 Task: Set the "Feed images" for the RSS and Atom feed display.
Action: Mouse moved to (117, 15)
Screenshot: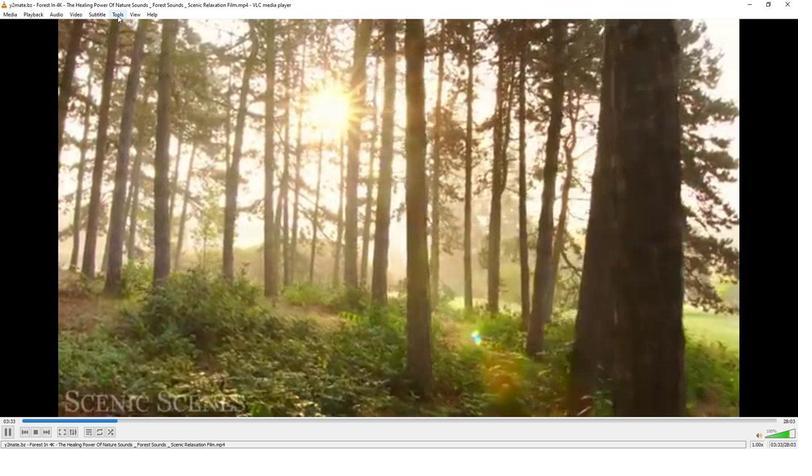 
Action: Mouse pressed left at (117, 15)
Screenshot: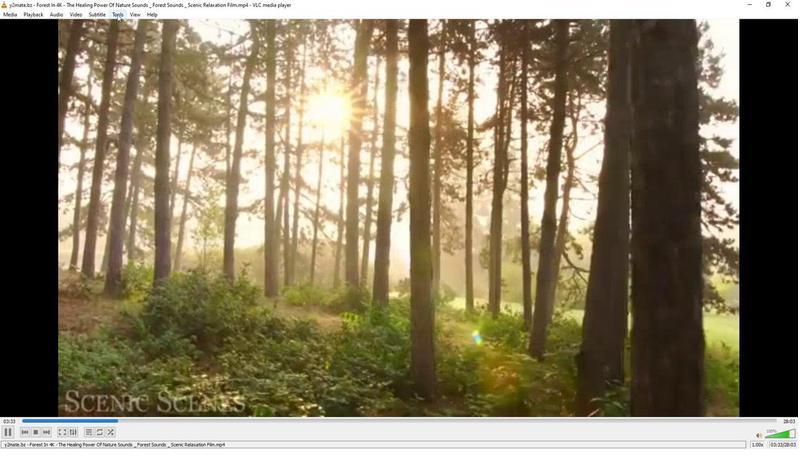 
Action: Mouse moved to (145, 116)
Screenshot: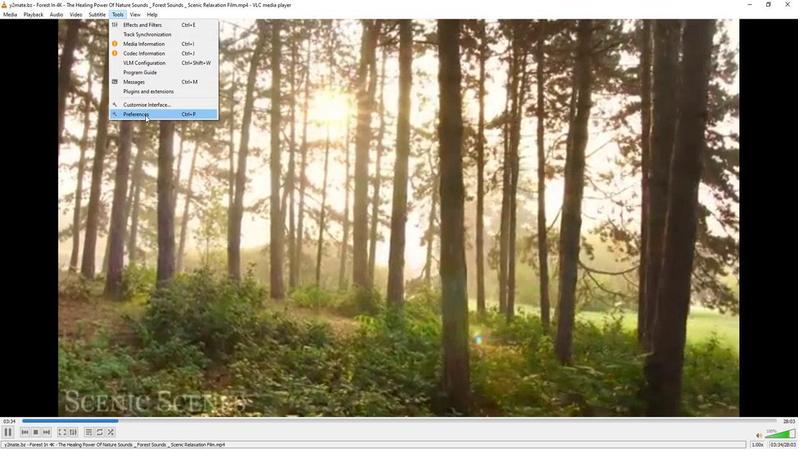 
Action: Mouse pressed left at (145, 116)
Screenshot: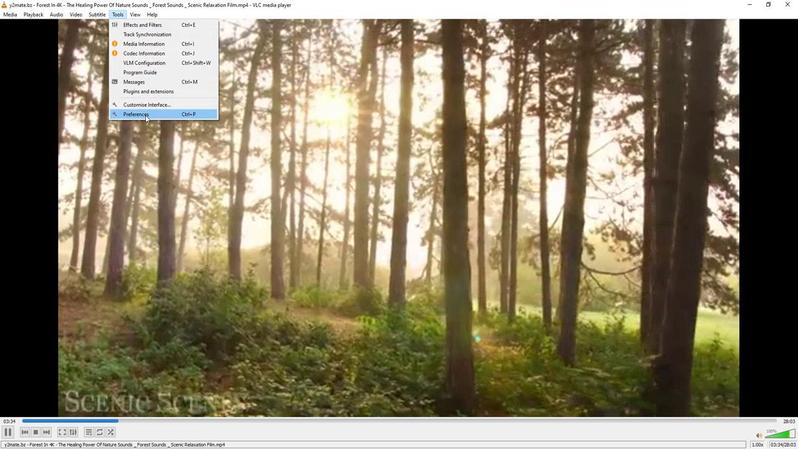 
Action: Mouse moved to (262, 365)
Screenshot: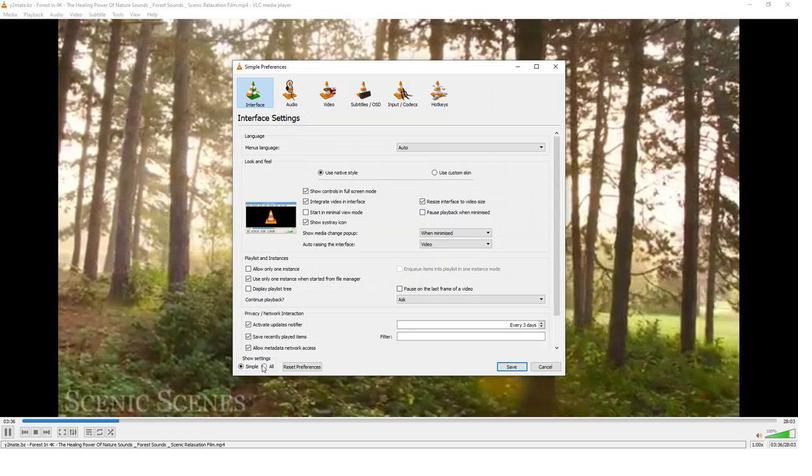 
Action: Mouse pressed left at (262, 365)
Screenshot: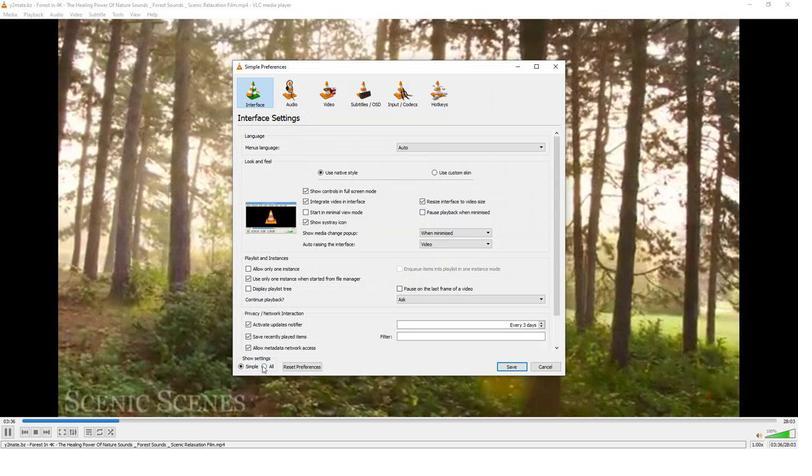 
Action: Mouse moved to (245, 273)
Screenshot: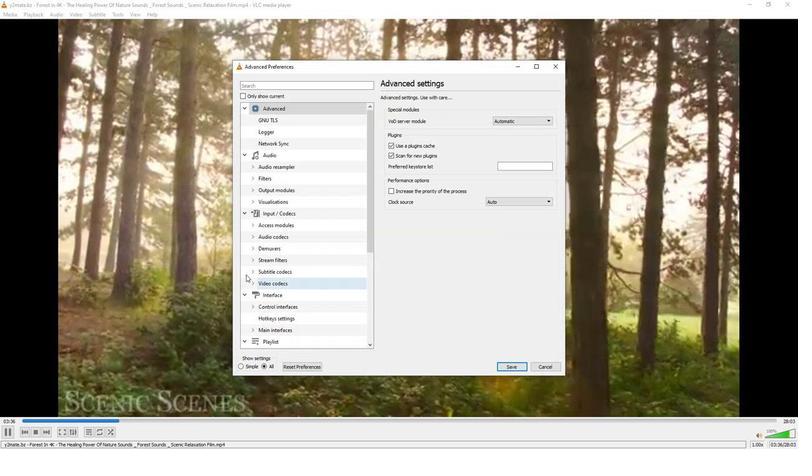 
Action: Mouse scrolled (245, 272) with delta (0, 0)
Screenshot: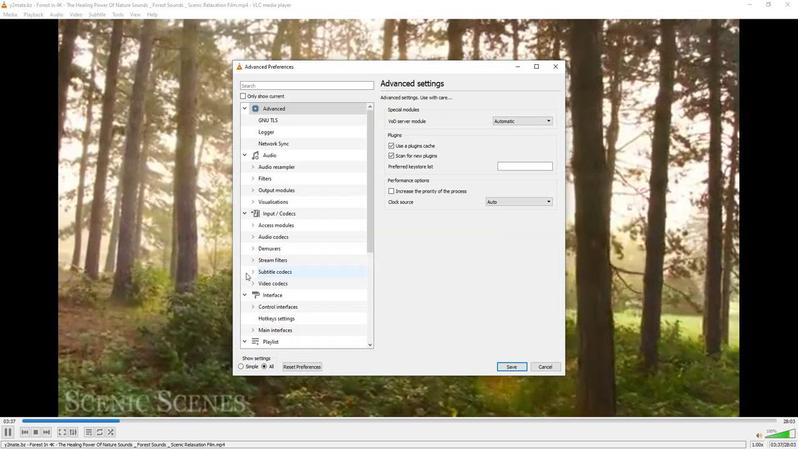 
Action: Mouse scrolled (245, 272) with delta (0, 0)
Screenshot: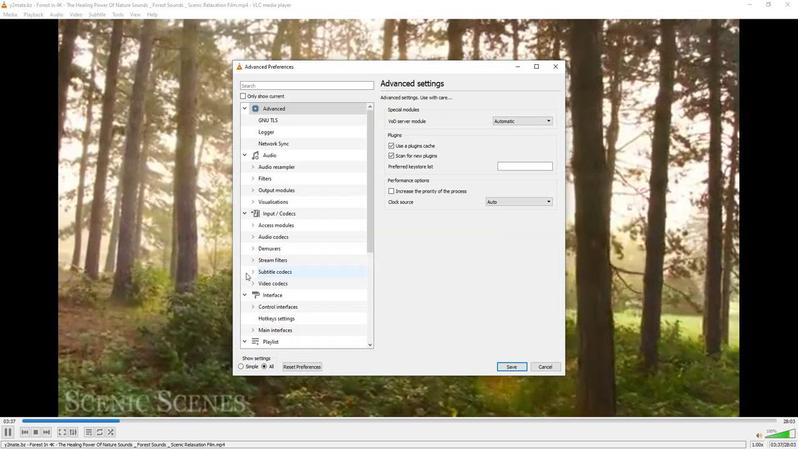 
Action: Mouse scrolled (245, 272) with delta (0, 0)
Screenshot: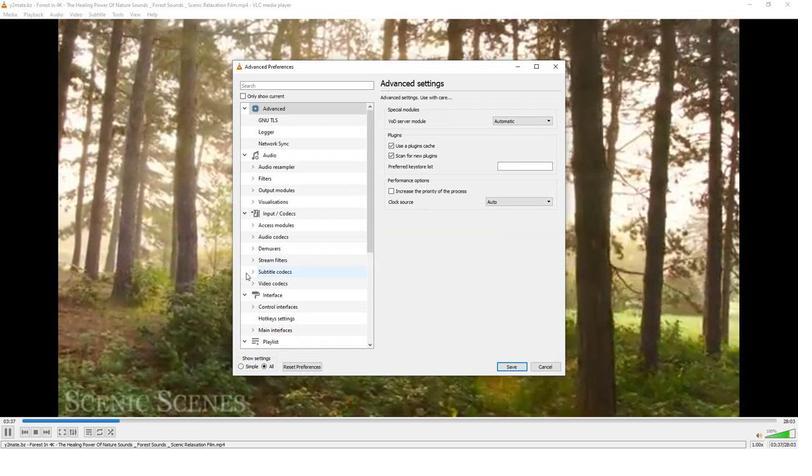 
Action: Mouse scrolled (245, 272) with delta (0, 0)
Screenshot: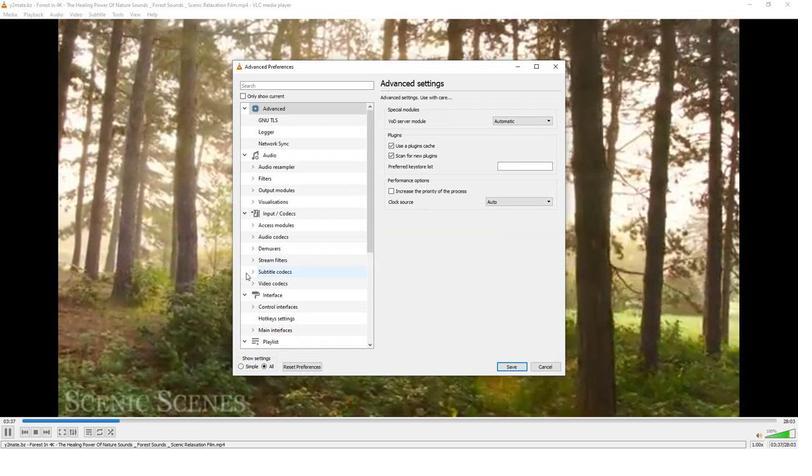 
Action: Mouse scrolled (245, 272) with delta (0, 0)
Screenshot: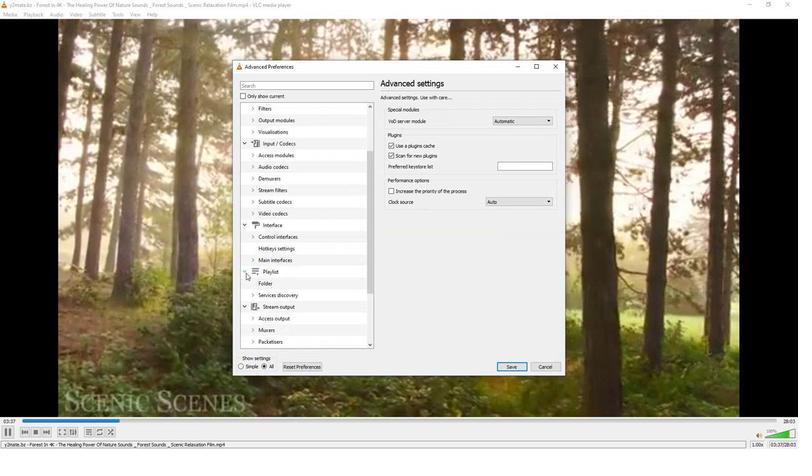 
Action: Mouse moved to (245, 272)
Screenshot: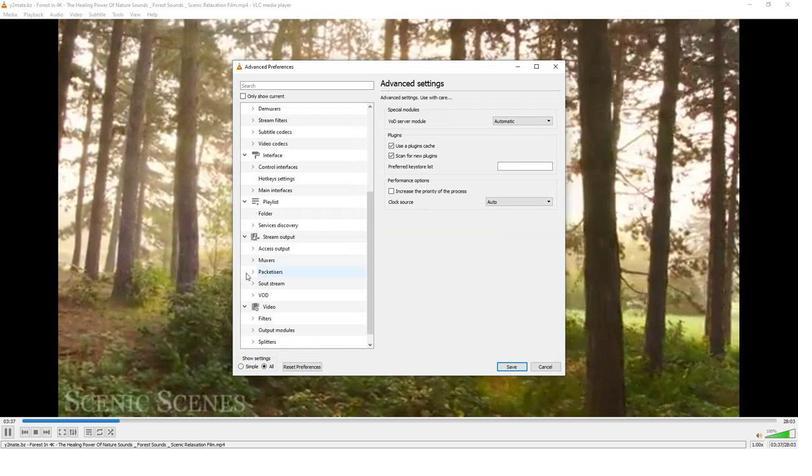 
Action: Mouse scrolled (245, 271) with delta (0, 0)
Screenshot: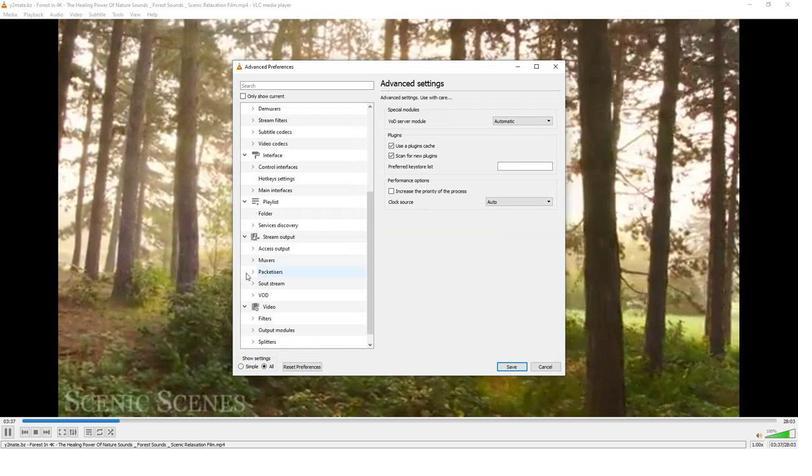 
Action: Mouse moved to (245, 269)
Screenshot: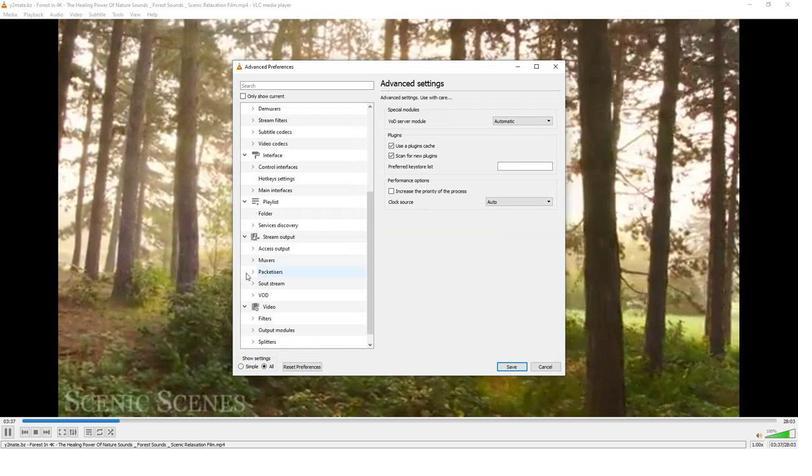 
Action: Mouse scrolled (245, 268) with delta (0, 0)
Screenshot: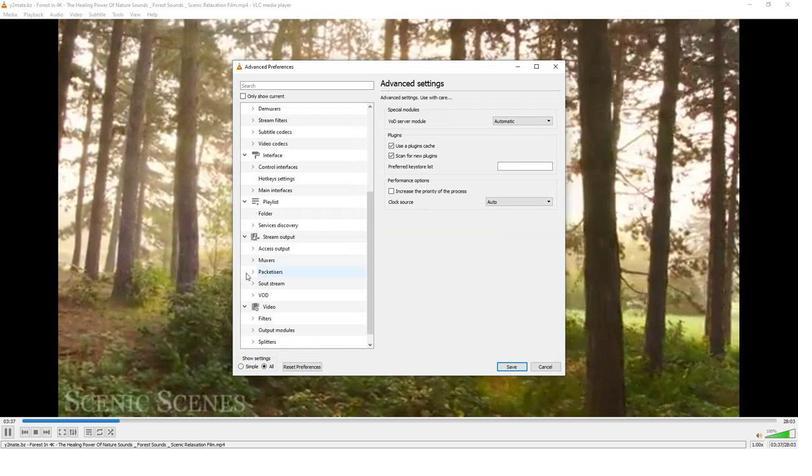 
Action: Mouse moved to (251, 341)
Screenshot: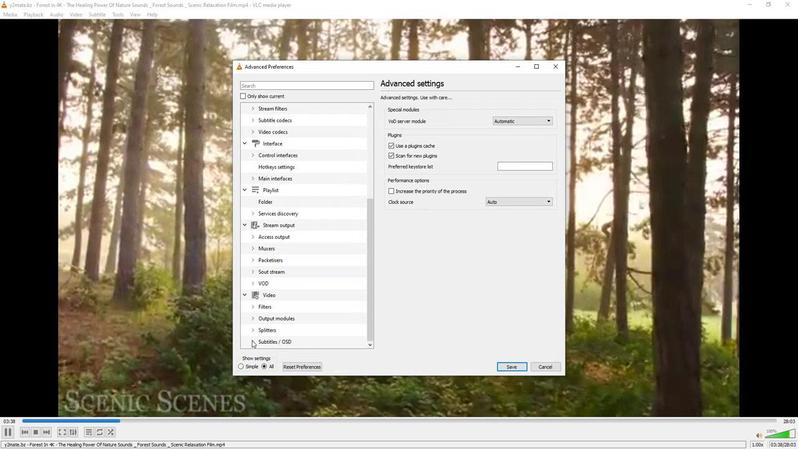 
Action: Mouse pressed left at (251, 341)
Screenshot: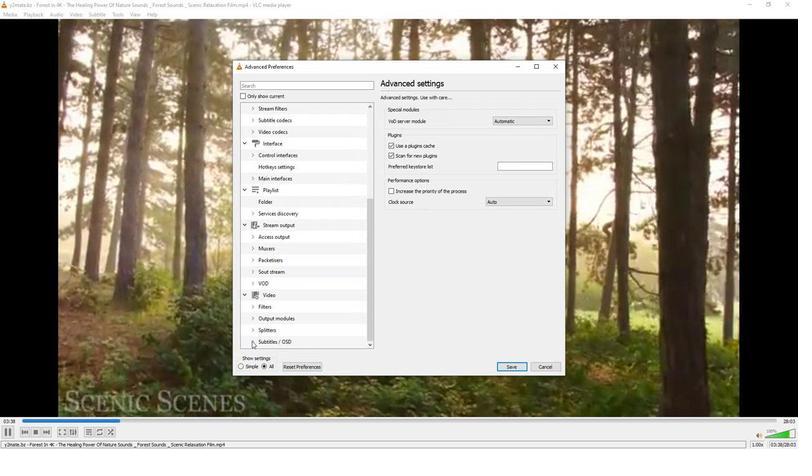 
Action: Mouse moved to (264, 279)
Screenshot: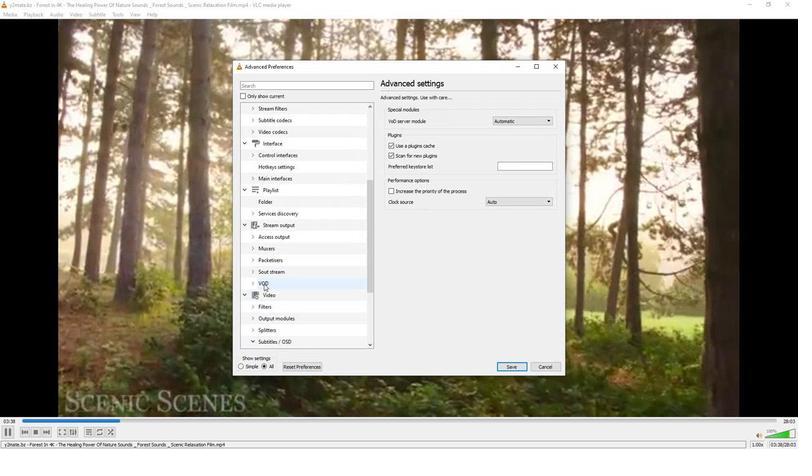 
Action: Mouse scrolled (264, 278) with delta (0, 0)
Screenshot: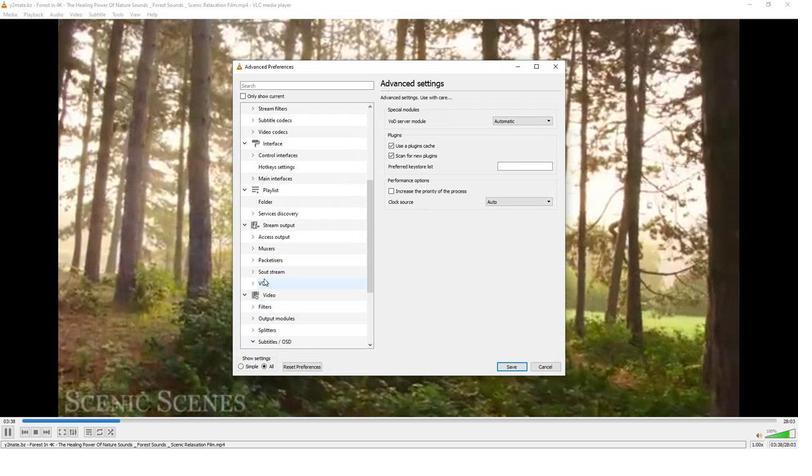 
Action: Mouse scrolled (264, 278) with delta (0, 0)
Screenshot: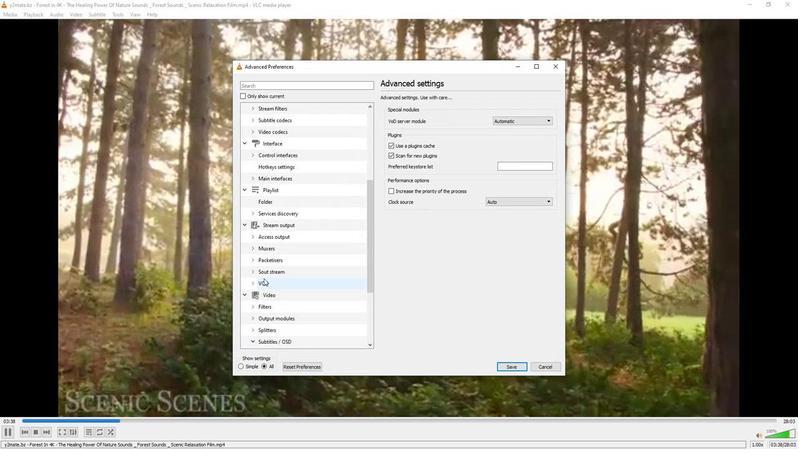 
Action: Mouse scrolled (264, 278) with delta (0, 0)
Screenshot: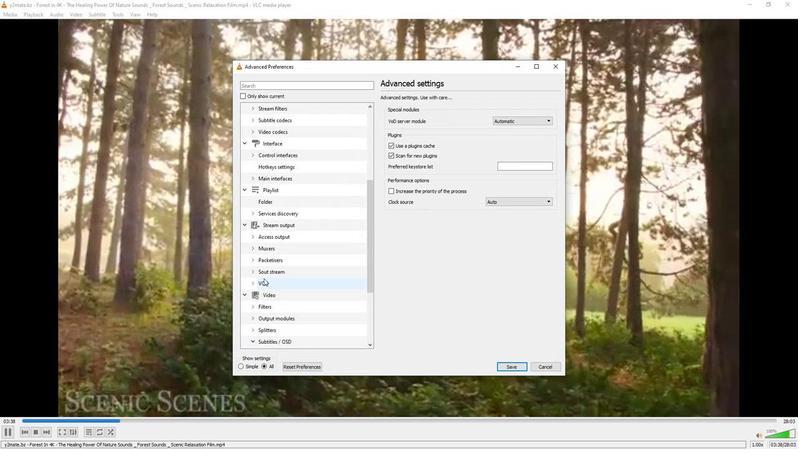 
Action: Mouse scrolled (264, 278) with delta (0, 0)
Screenshot: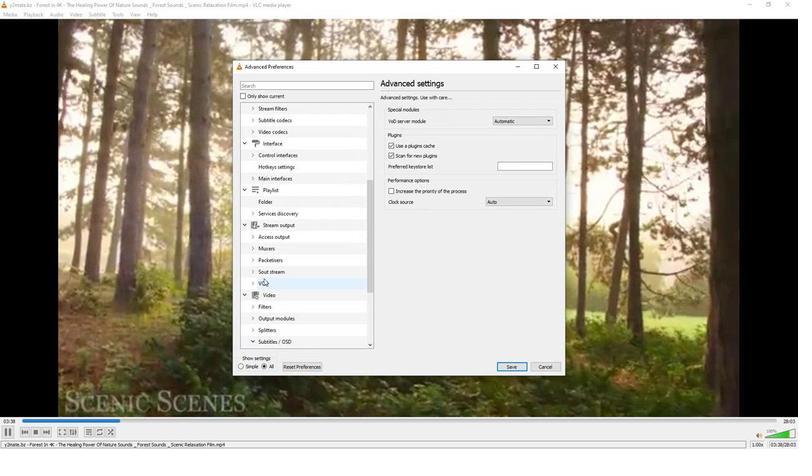 
Action: Mouse scrolled (264, 278) with delta (0, 0)
Screenshot: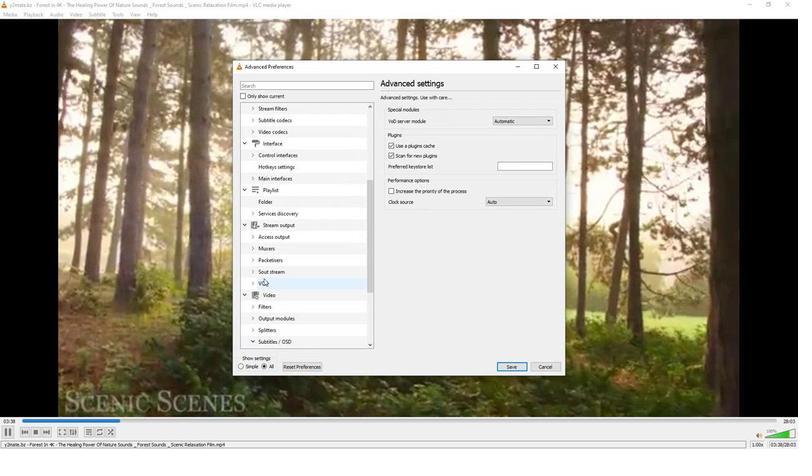 
Action: Mouse moved to (264, 278)
Screenshot: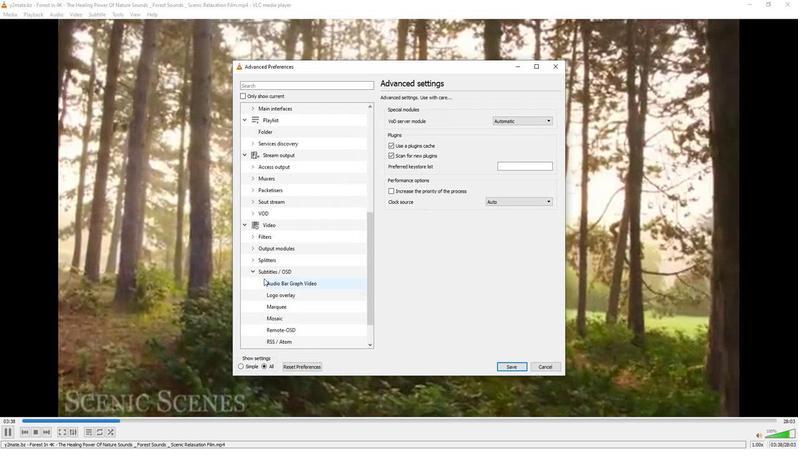 
Action: Mouse scrolled (264, 278) with delta (0, 0)
Screenshot: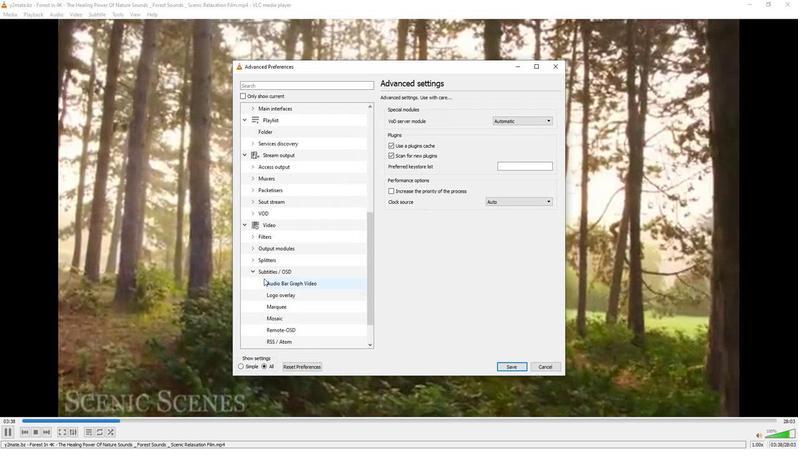 
Action: Mouse moved to (264, 277)
Screenshot: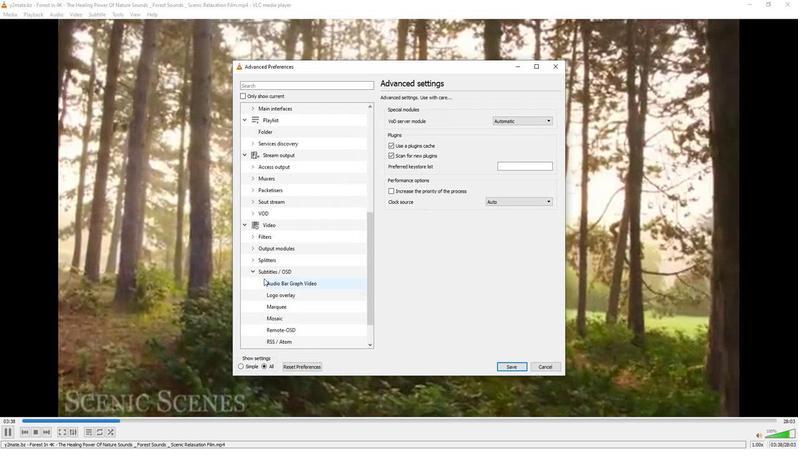 
Action: Mouse scrolled (264, 277) with delta (0, 0)
Screenshot: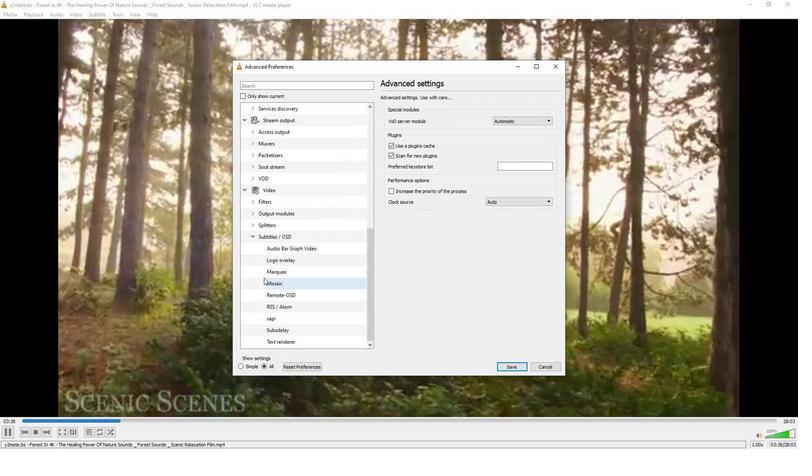 
Action: Mouse moved to (277, 301)
Screenshot: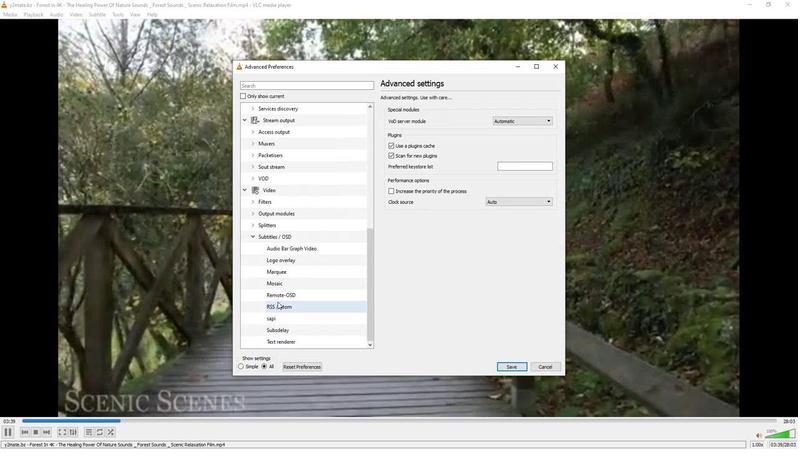 
Action: Mouse pressed left at (277, 301)
Screenshot: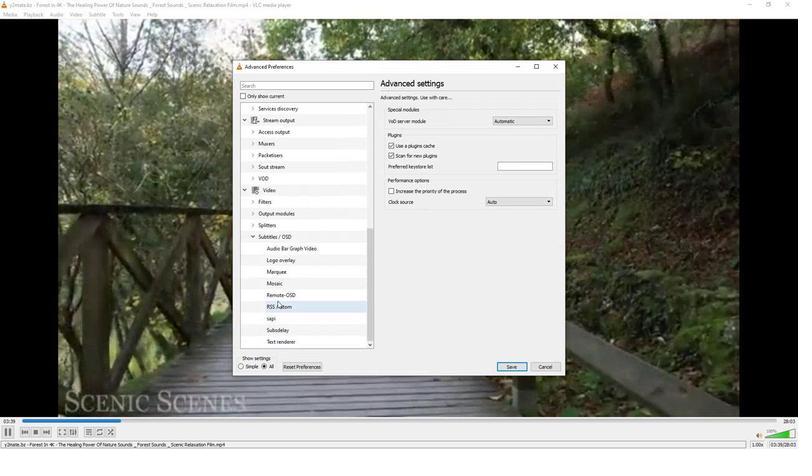 
Action: Mouse moved to (391, 260)
Screenshot: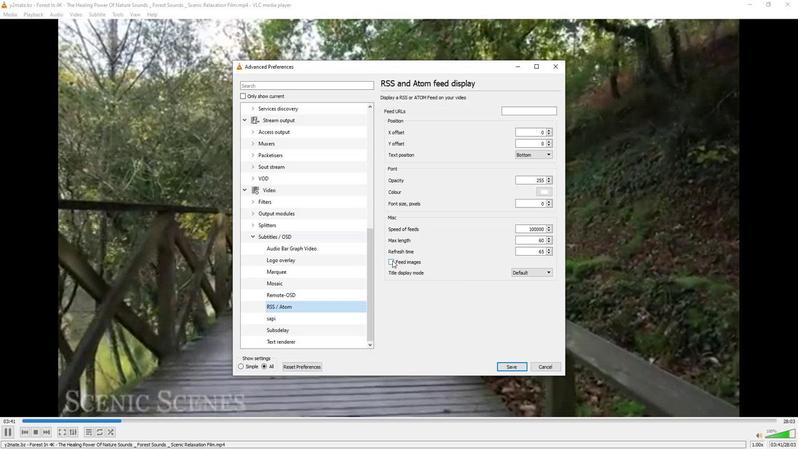 
Action: Mouse pressed left at (391, 260)
Screenshot: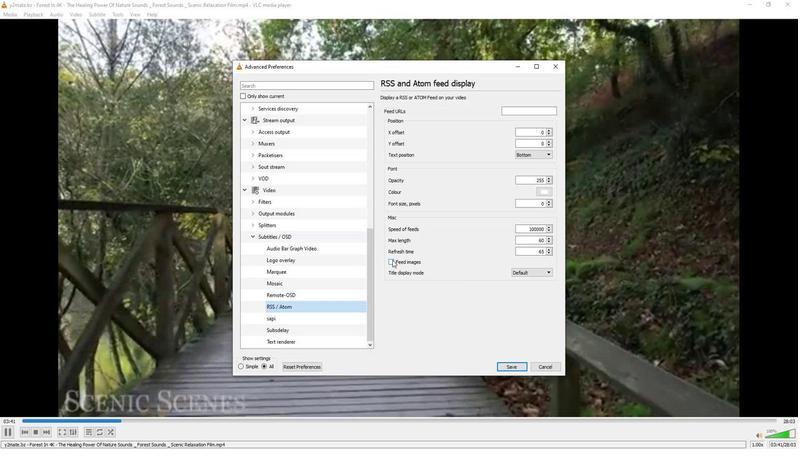 
Action: Mouse moved to (388, 291)
Screenshot: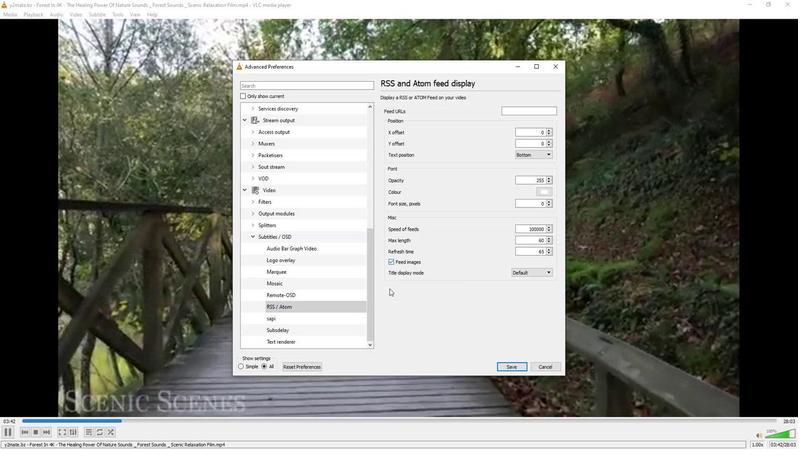 
